 Task: Add Attachment from computer to Card Card0000000149 in Board Board0000000038 in Workspace WS0000000013 in Trello. Add Cover Purple to Card Card0000000149 in Board Board0000000038 in Workspace WS0000000013 in Trello. Add "Move Card To …" Button titled Button0000000149 to "top" of the list "To Do" to Card Card0000000149 in Board Board0000000038 in Workspace WS0000000013 in Trello. Add Description DS0000000149 to Card Card0000000149 in Board Board0000000038 in Workspace WS0000000013 in Trello. Add Comment CM0000000149 to Card Card0000000149 in Board Board0000000038 in Workspace WS0000000013 in Trello
Action: Mouse moved to (303, 223)
Screenshot: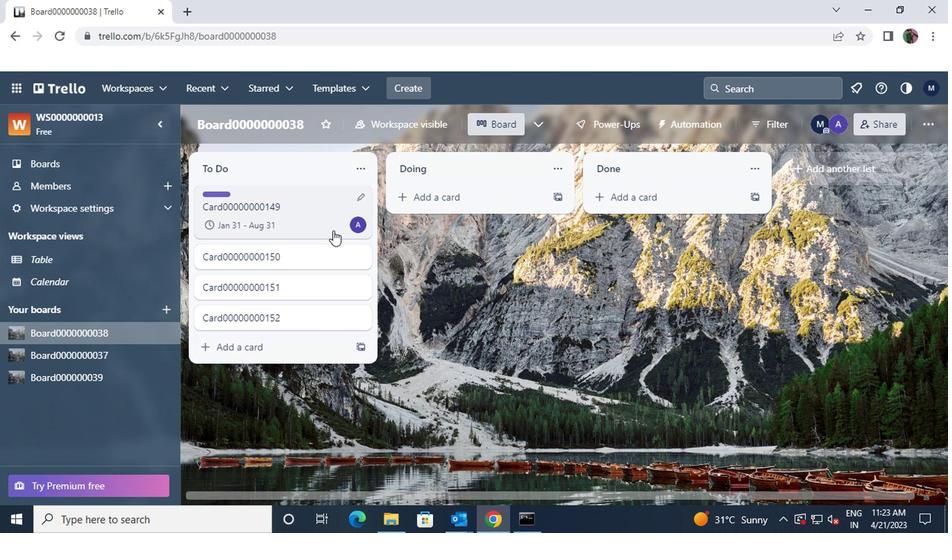 
Action: Mouse pressed left at (303, 223)
Screenshot: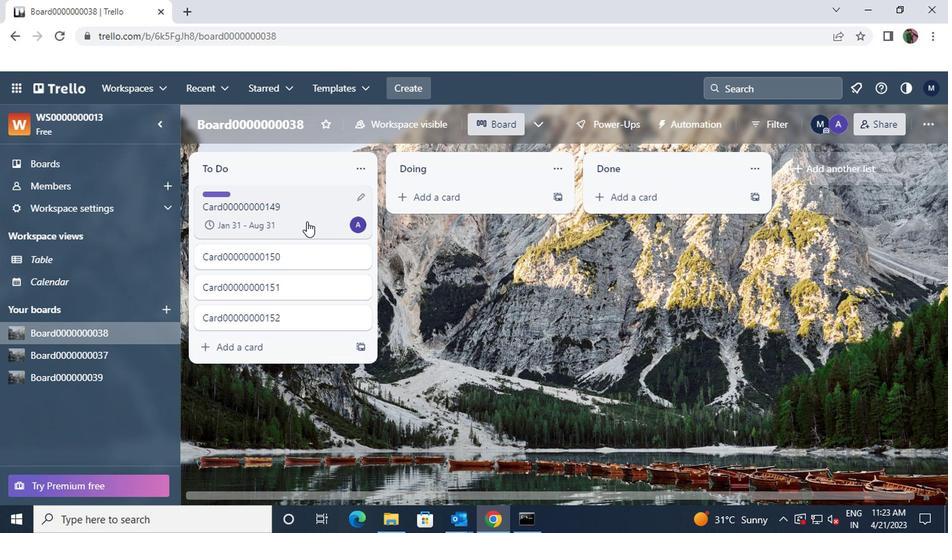 
Action: Mouse moved to (617, 303)
Screenshot: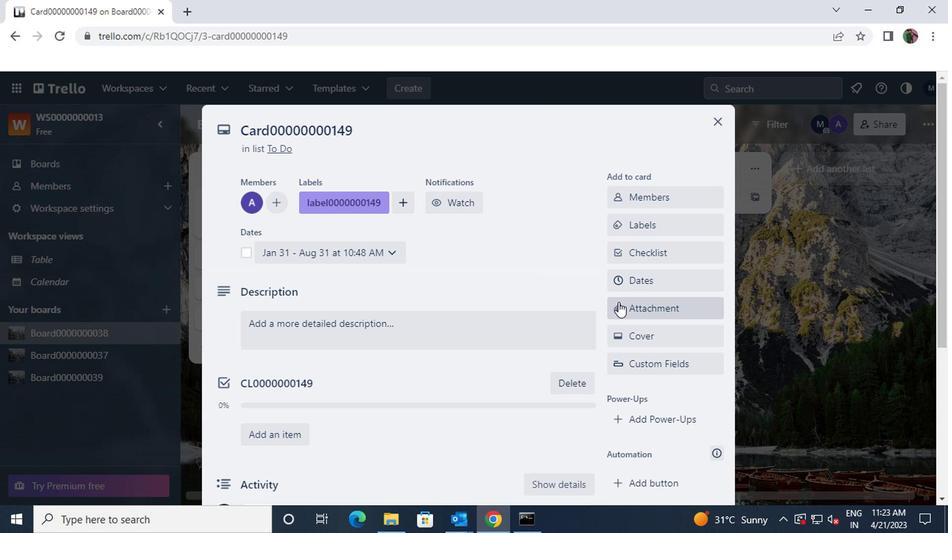 
Action: Mouse pressed left at (617, 303)
Screenshot: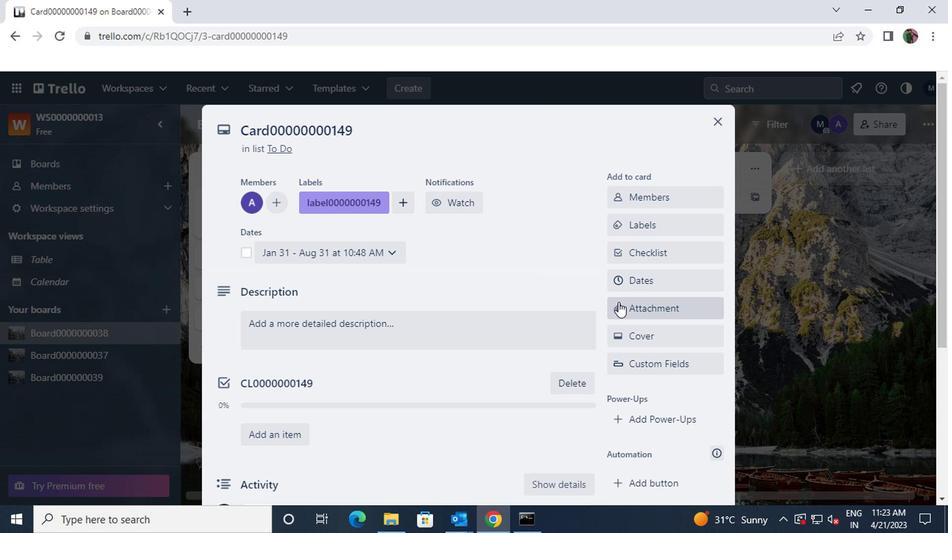 
Action: Mouse moved to (619, 144)
Screenshot: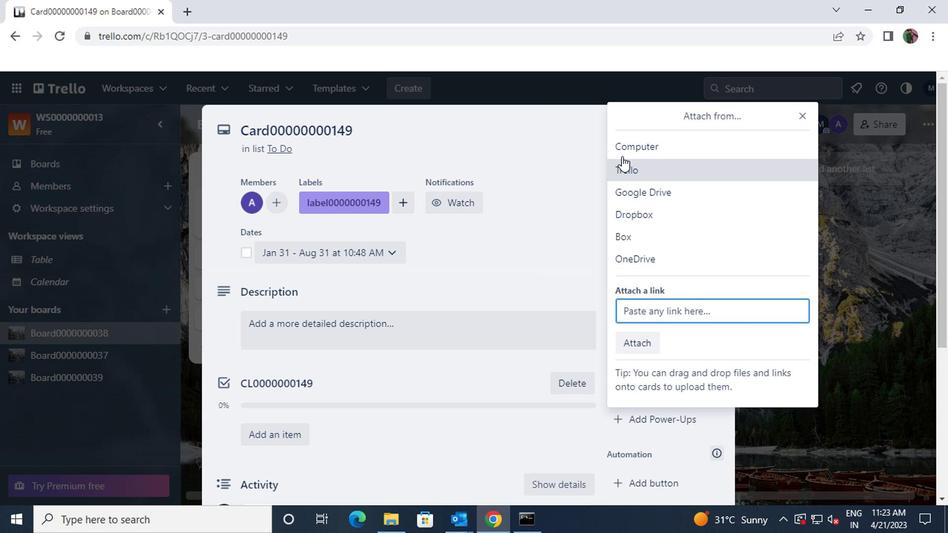 
Action: Mouse pressed left at (619, 144)
Screenshot: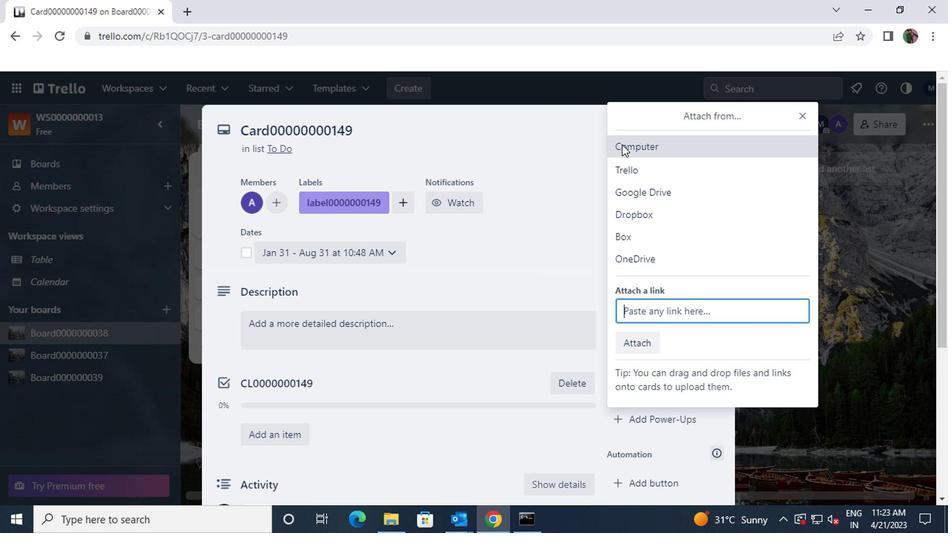 
Action: Mouse moved to (308, 107)
Screenshot: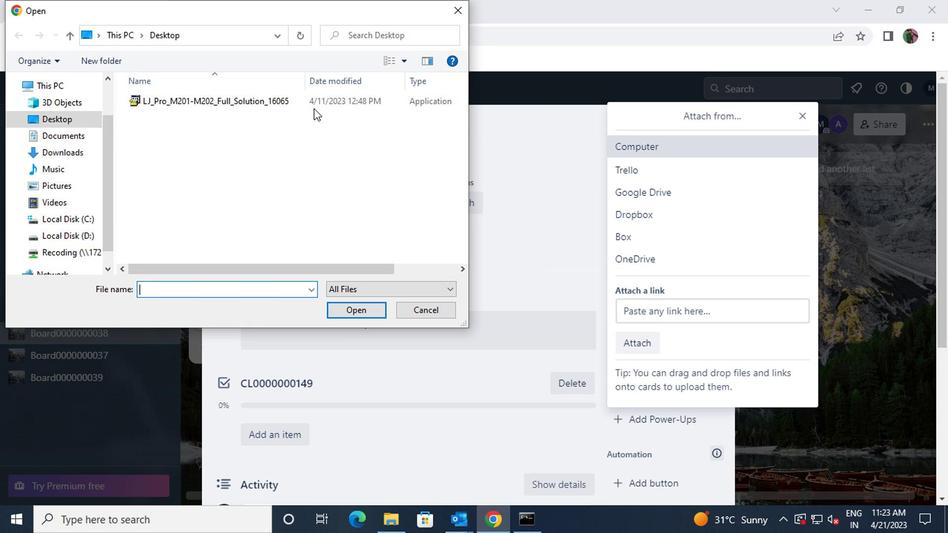 
Action: Mouse pressed left at (308, 107)
Screenshot: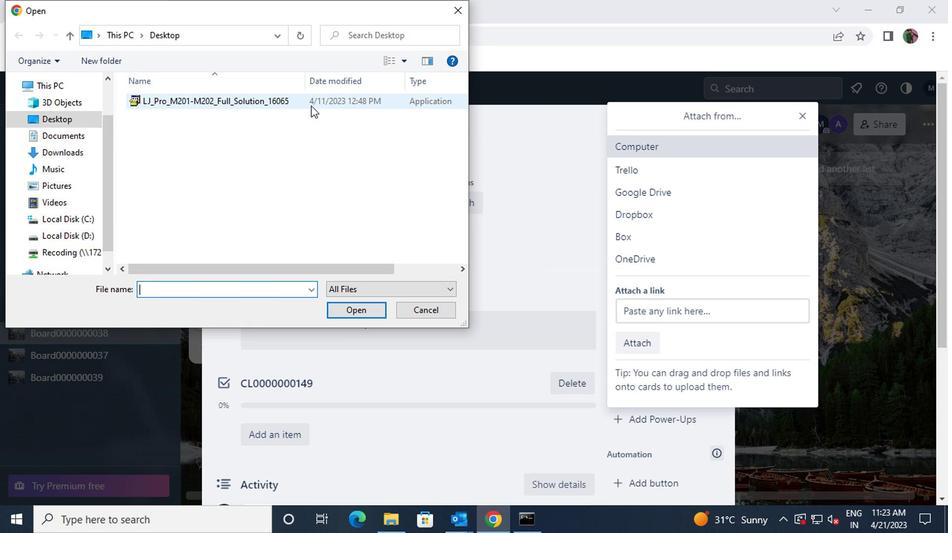 
Action: Mouse moved to (353, 308)
Screenshot: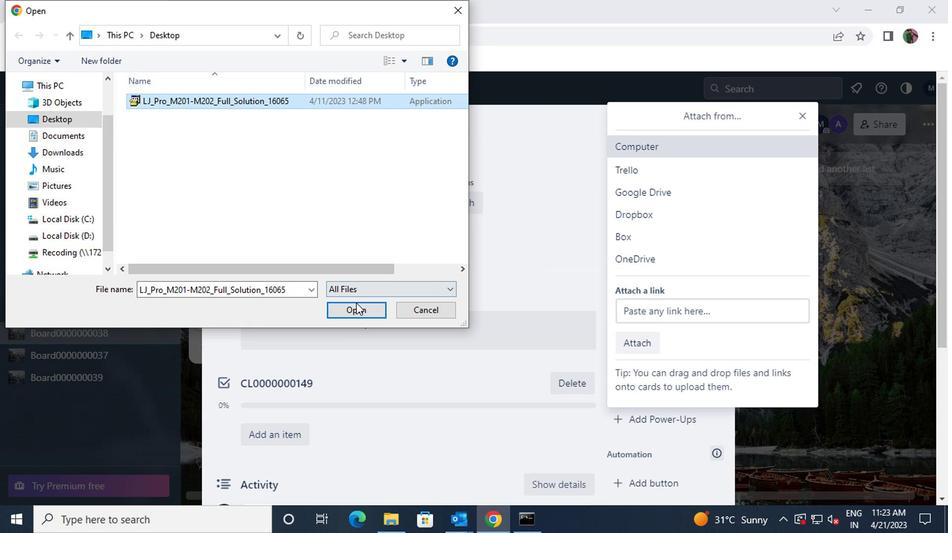 
Action: Mouse pressed left at (353, 308)
Screenshot: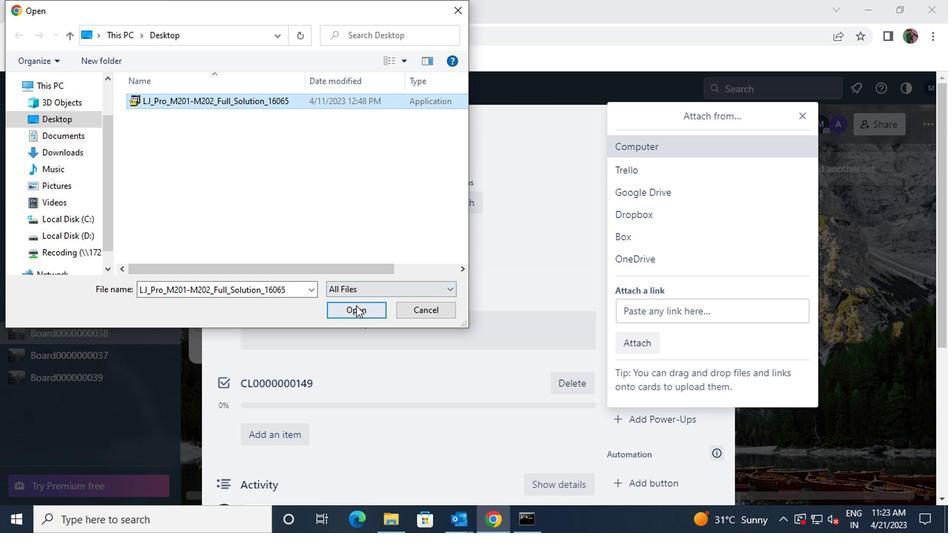 
Action: Mouse moved to (794, 115)
Screenshot: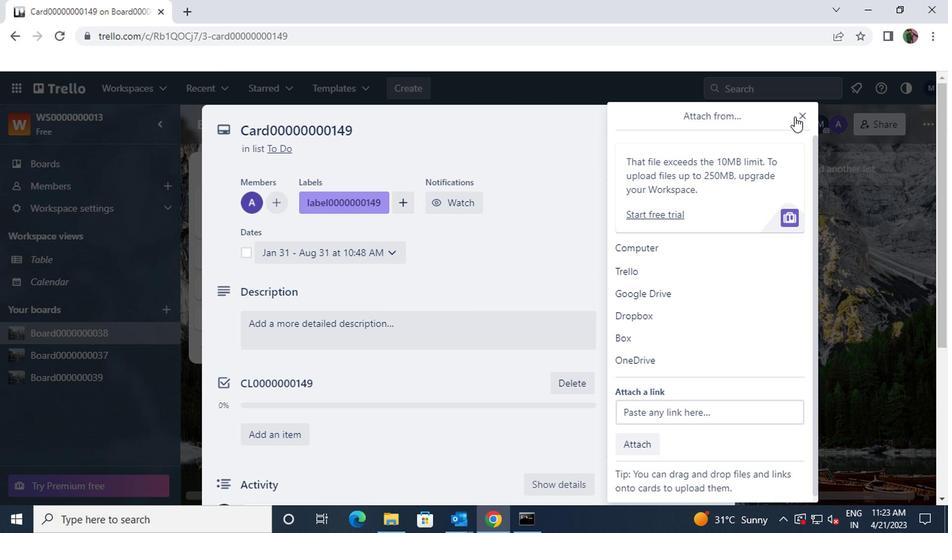 
Action: Mouse pressed left at (794, 115)
Screenshot: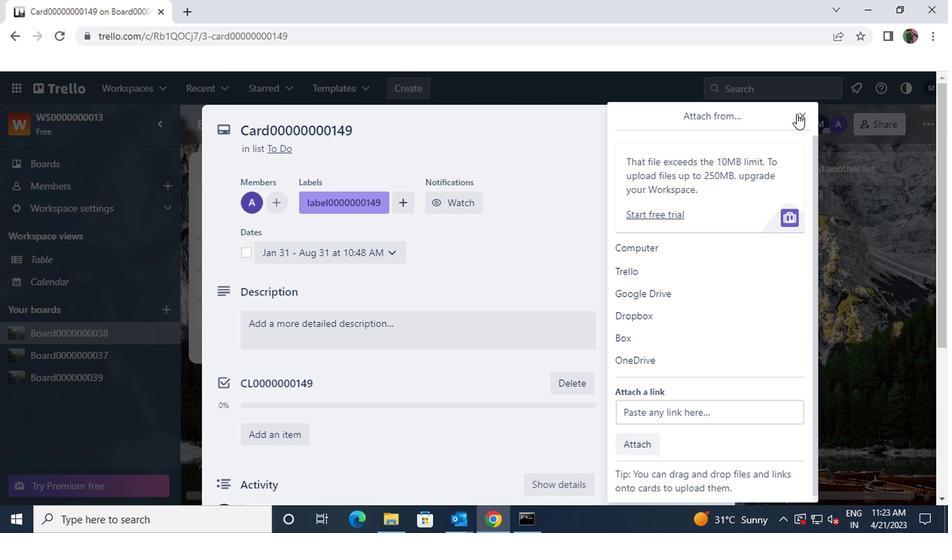 
Action: Mouse moved to (665, 339)
Screenshot: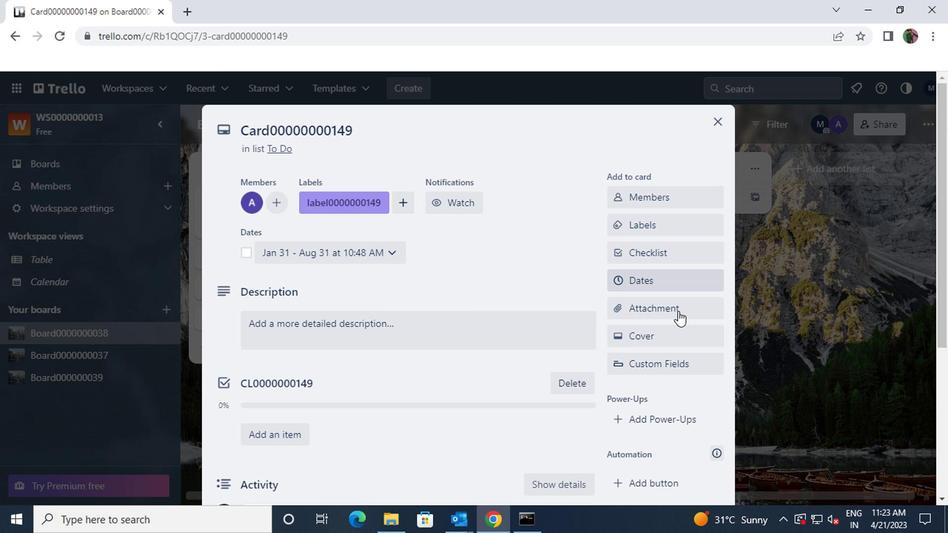 
Action: Mouse pressed left at (665, 339)
Screenshot: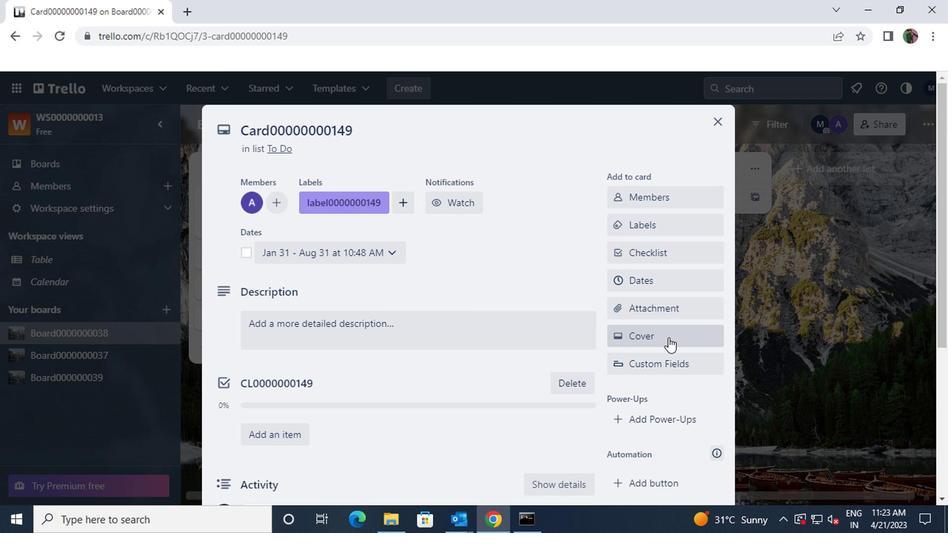 
Action: Mouse moved to (775, 235)
Screenshot: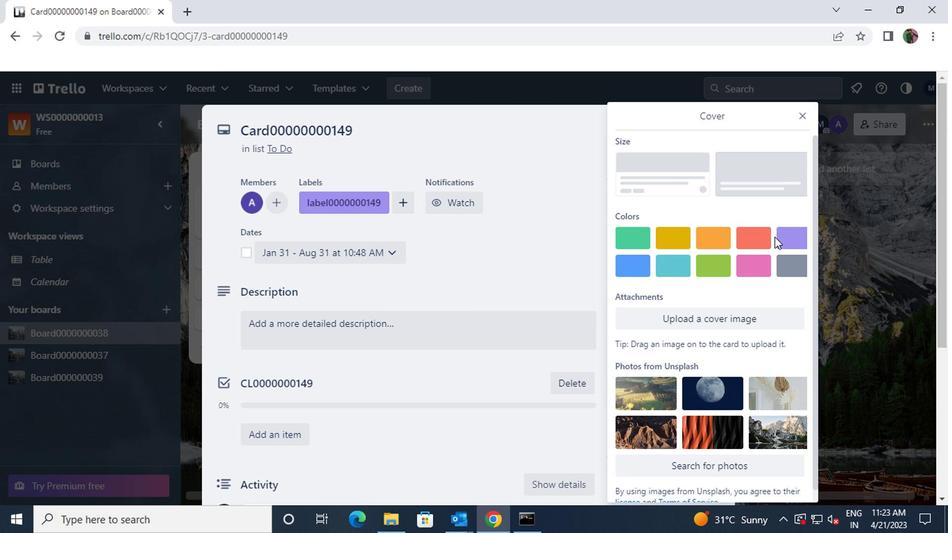
Action: Mouse pressed left at (775, 235)
Screenshot: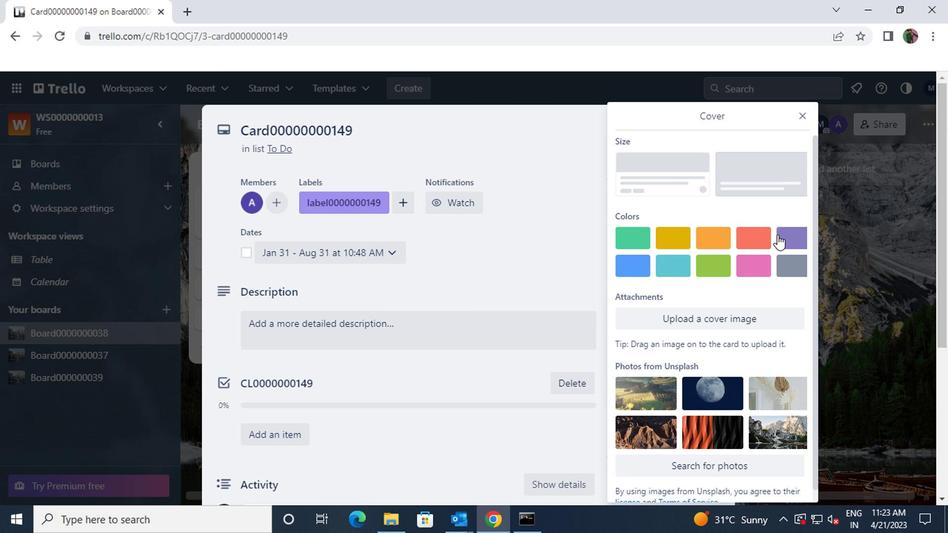 
Action: Mouse moved to (795, 123)
Screenshot: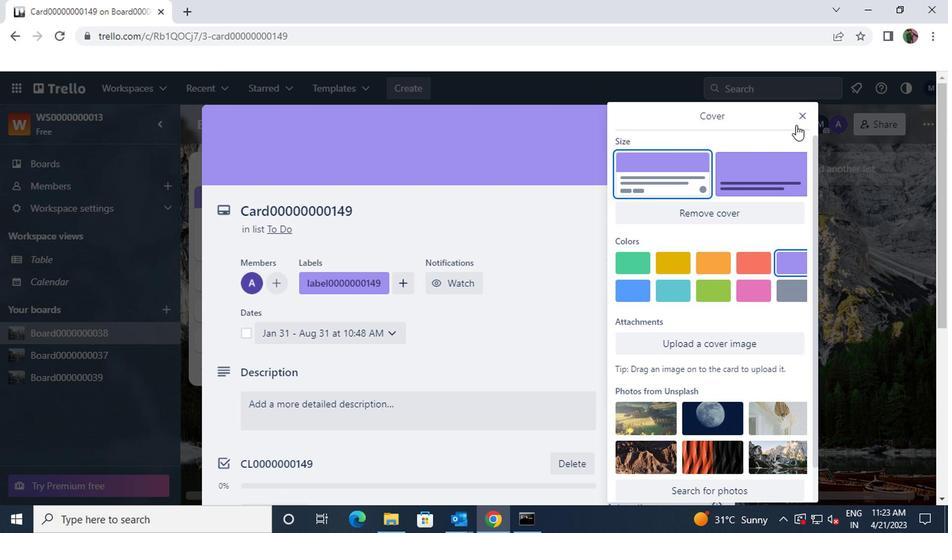 
Action: Mouse pressed left at (795, 123)
Screenshot: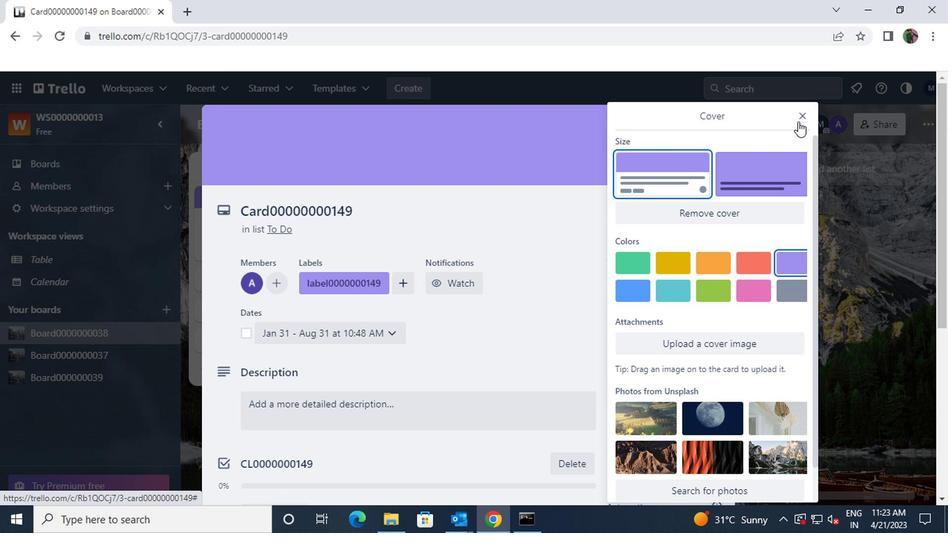 
Action: Mouse moved to (708, 305)
Screenshot: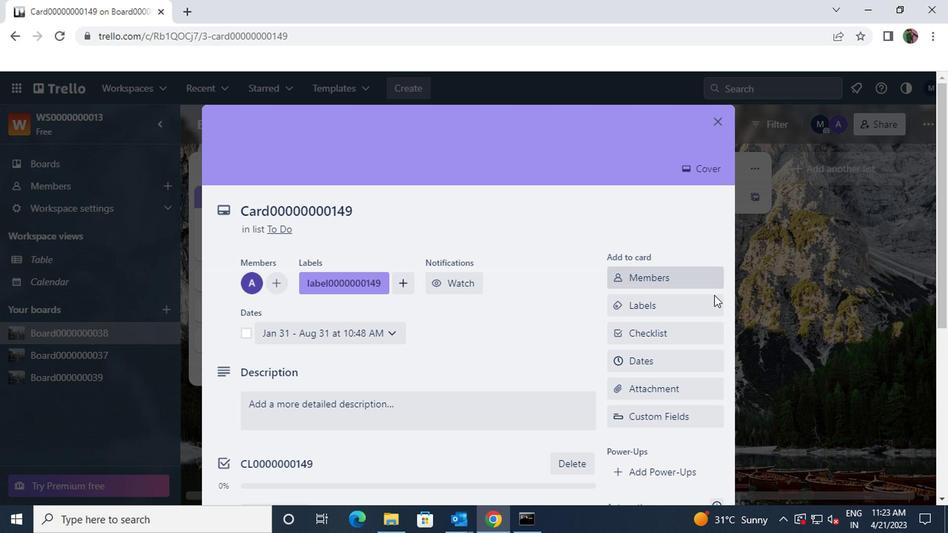 
Action: Mouse scrolled (708, 305) with delta (0, 0)
Screenshot: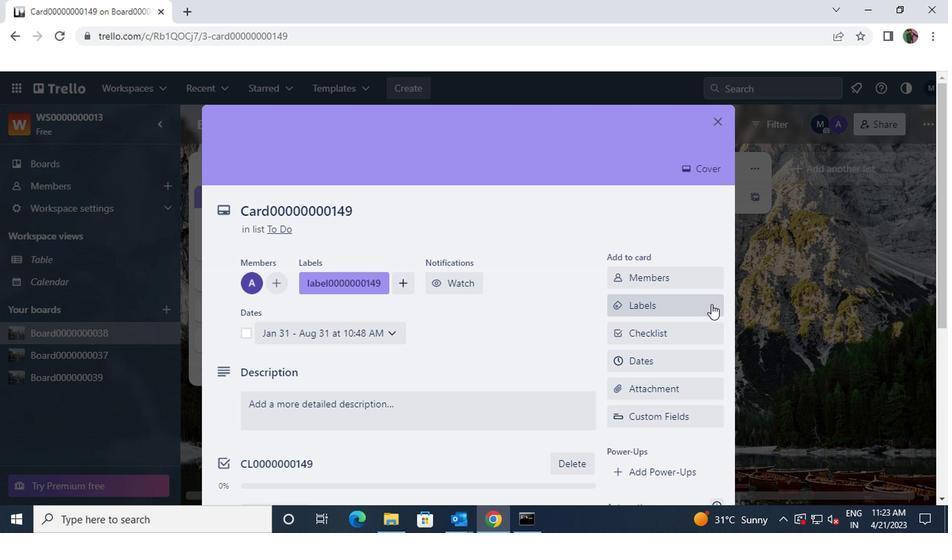 
Action: Mouse scrolled (708, 305) with delta (0, 0)
Screenshot: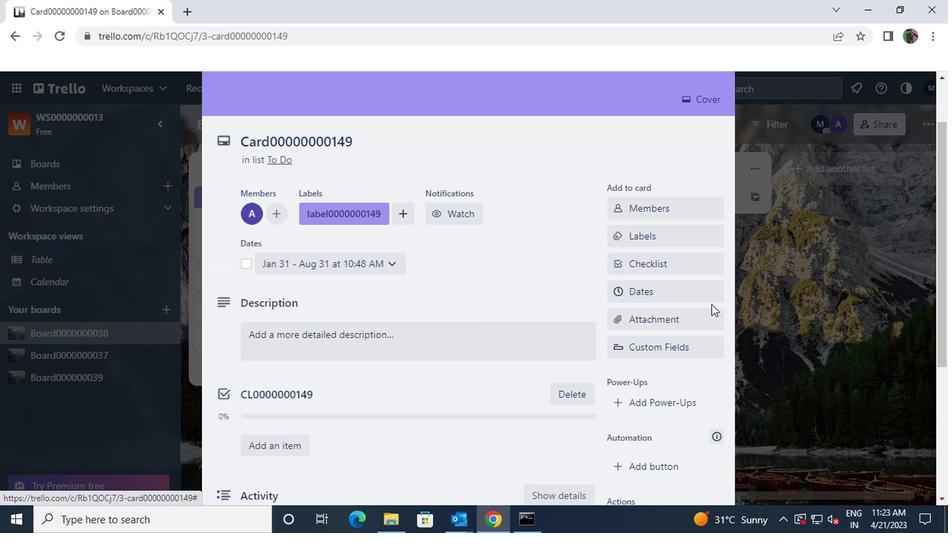 
Action: Mouse scrolled (708, 305) with delta (0, 0)
Screenshot: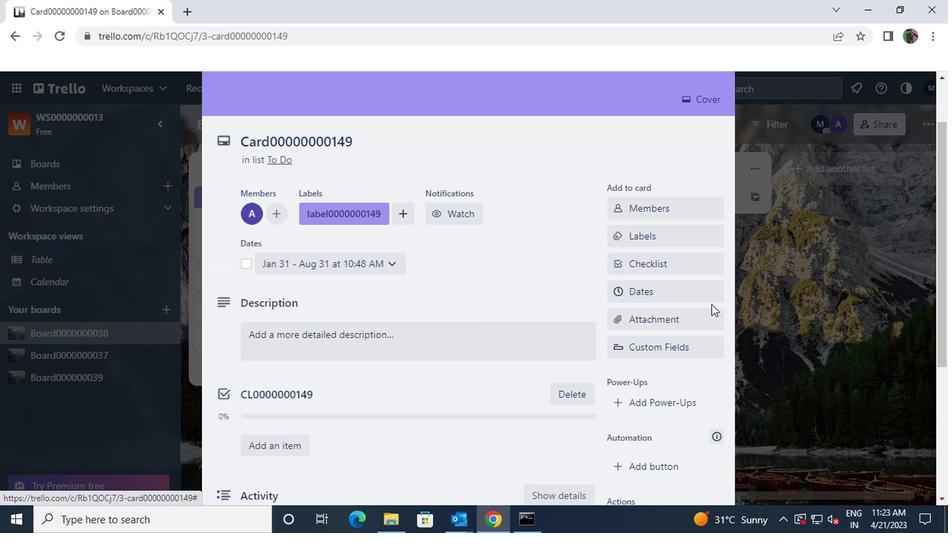 
Action: Mouse moved to (671, 335)
Screenshot: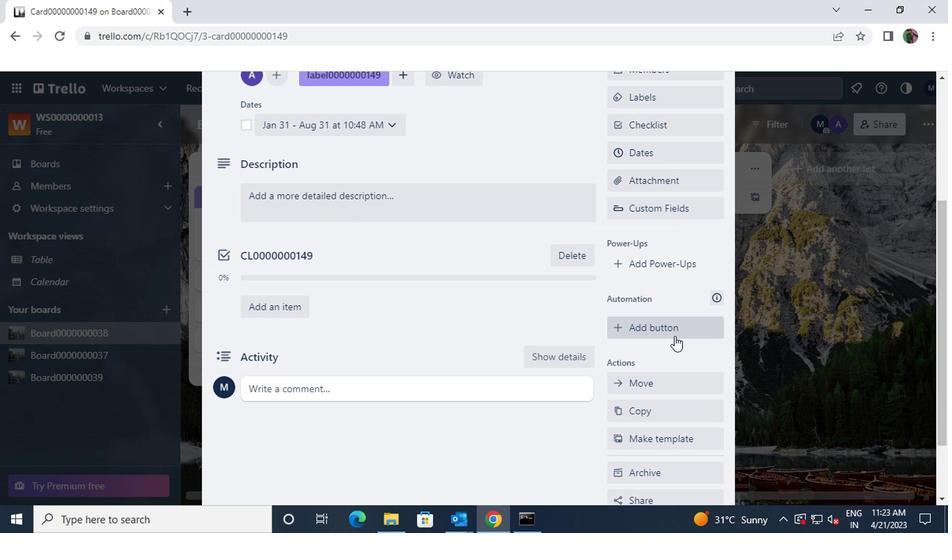 
Action: Mouse pressed left at (671, 335)
Screenshot: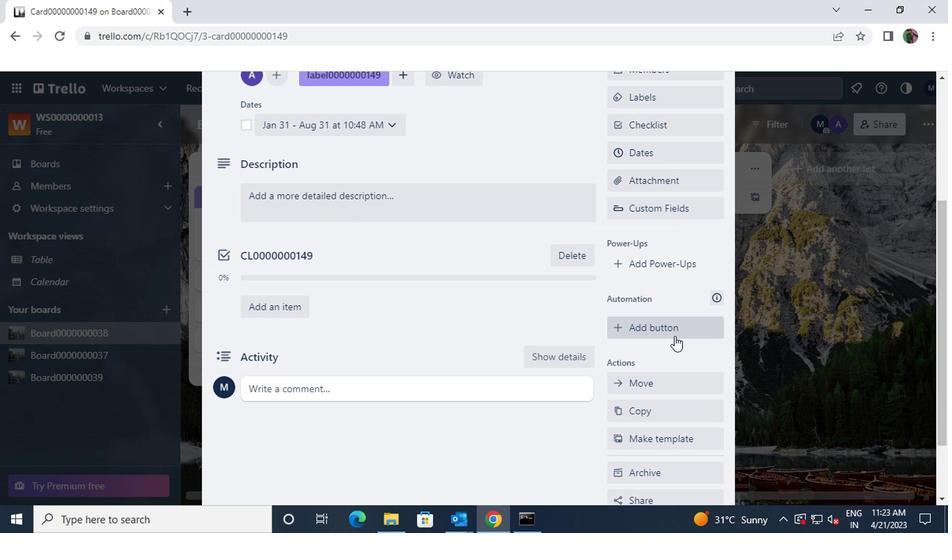 
Action: Mouse moved to (659, 185)
Screenshot: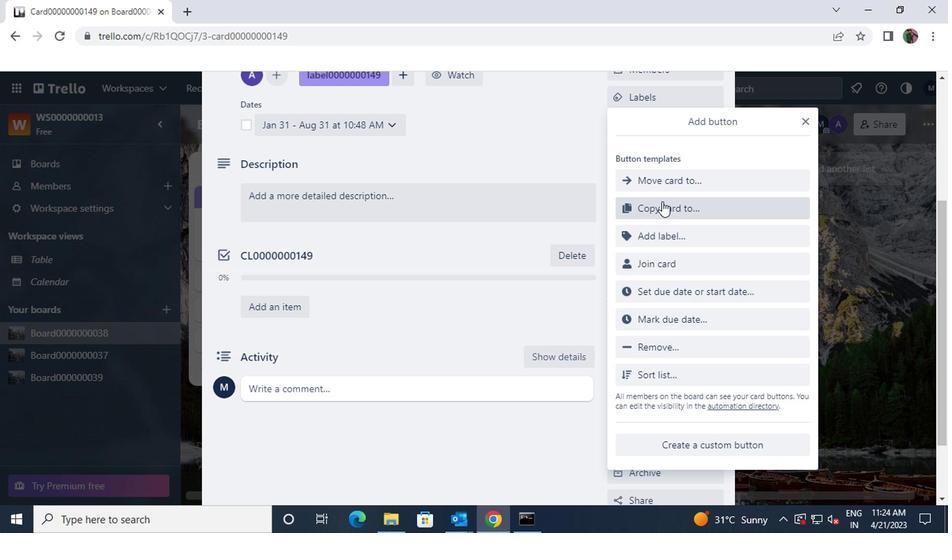 
Action: Mouse pressed left at (659, 185)
Screenshot: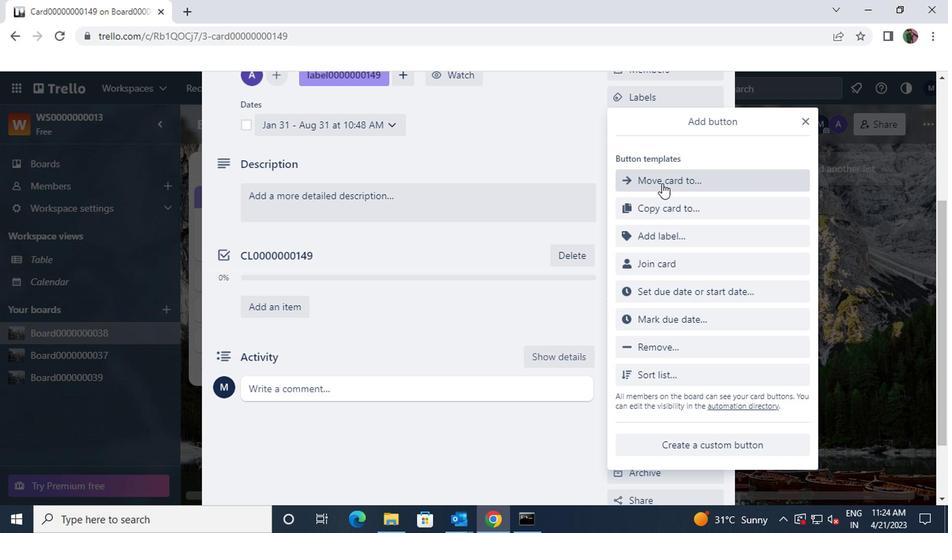 
Action: Mouse moved to (659, 182)
Screenshot: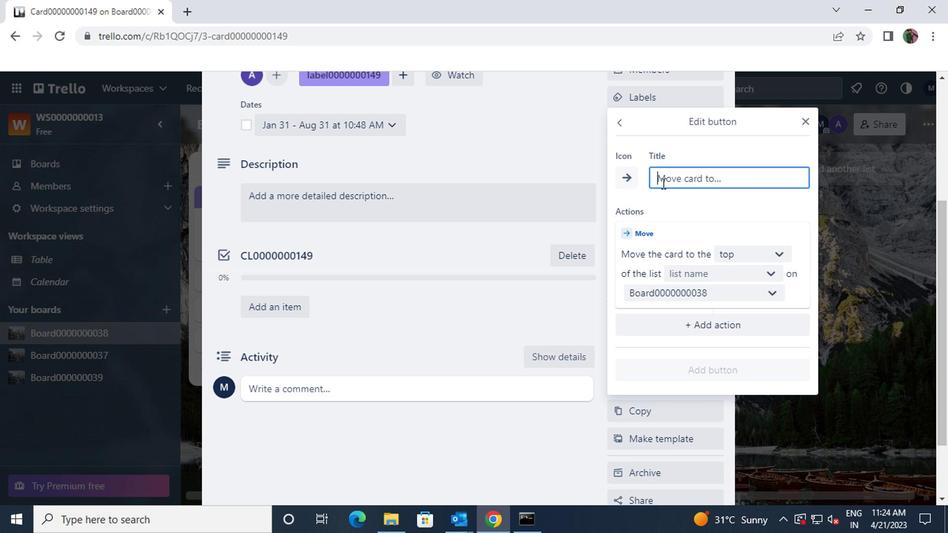 
Action: Mouse pressed left at (659, 182)
Screenshot: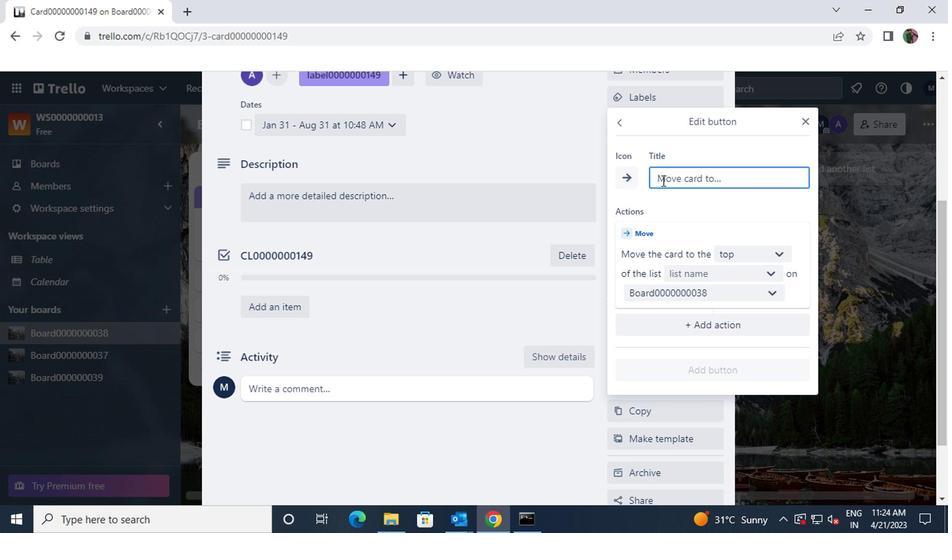 
Action: Key pressed <Key.shift>BUTTON0000000149
Screenshot: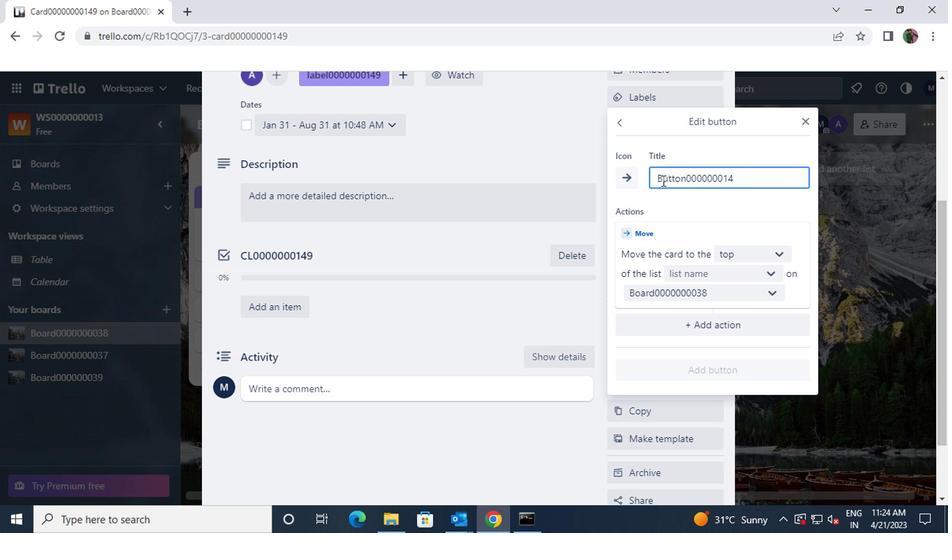 
Action: Mouse moved to (779, 253)
Screenshot: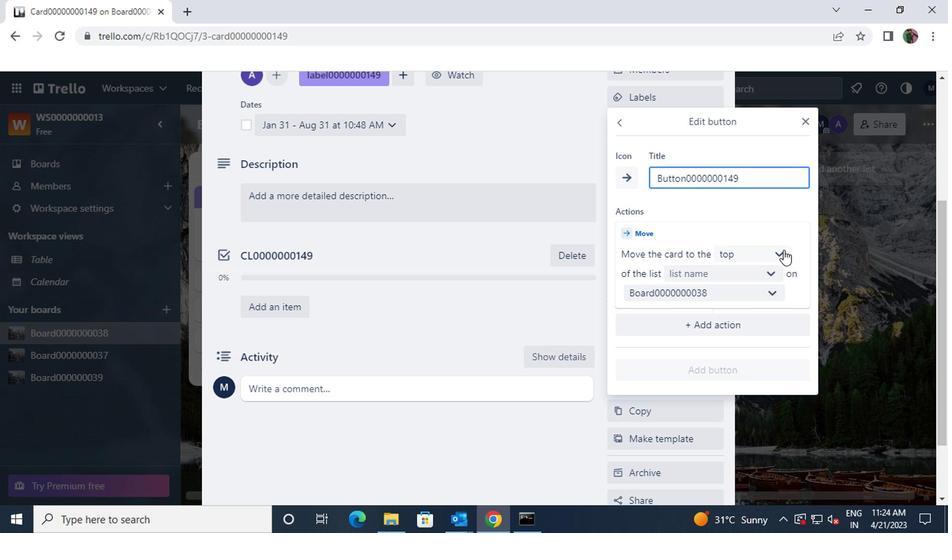 
Action: Mouse pressed left at (779, 253)
Screenshot: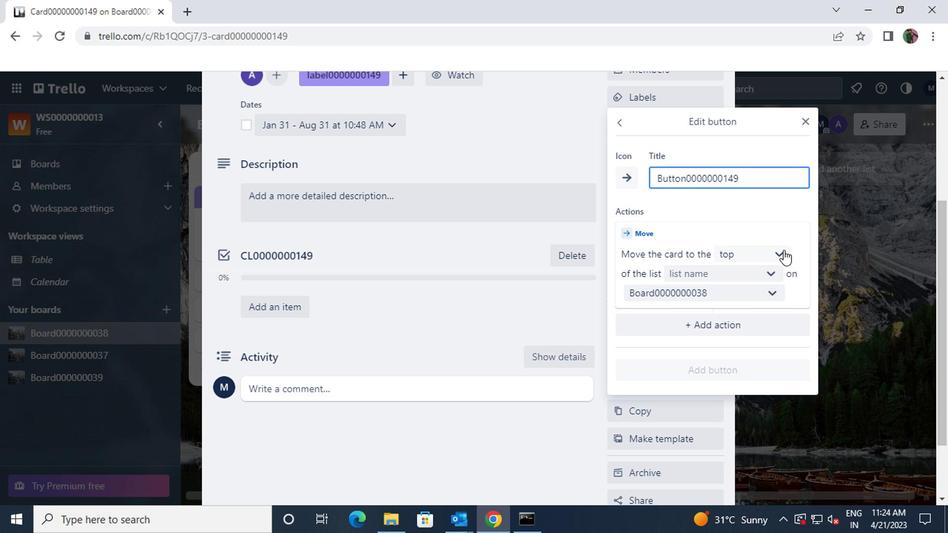 
Action: Mouse moved to (762, 280)
Screenshot: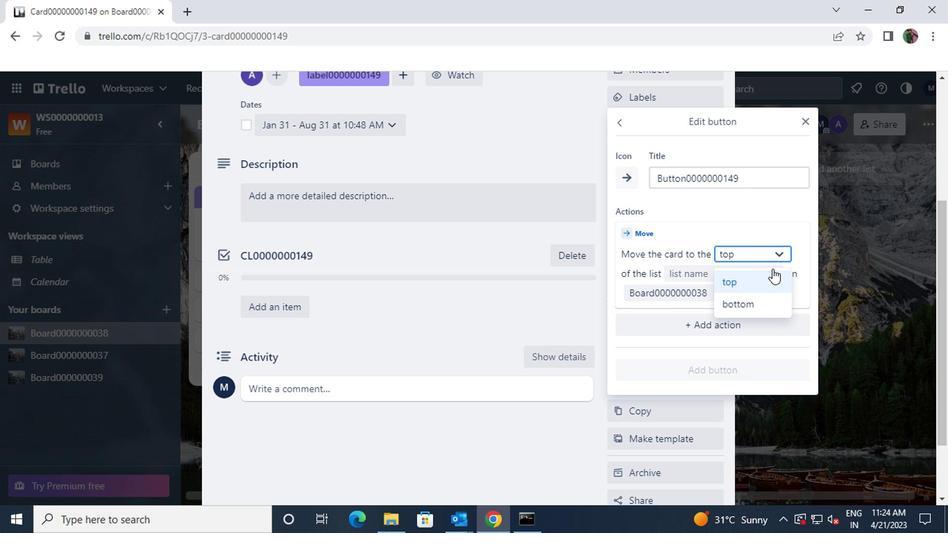 
Action: Mouse pressed left at (762, 280)
Screenshot: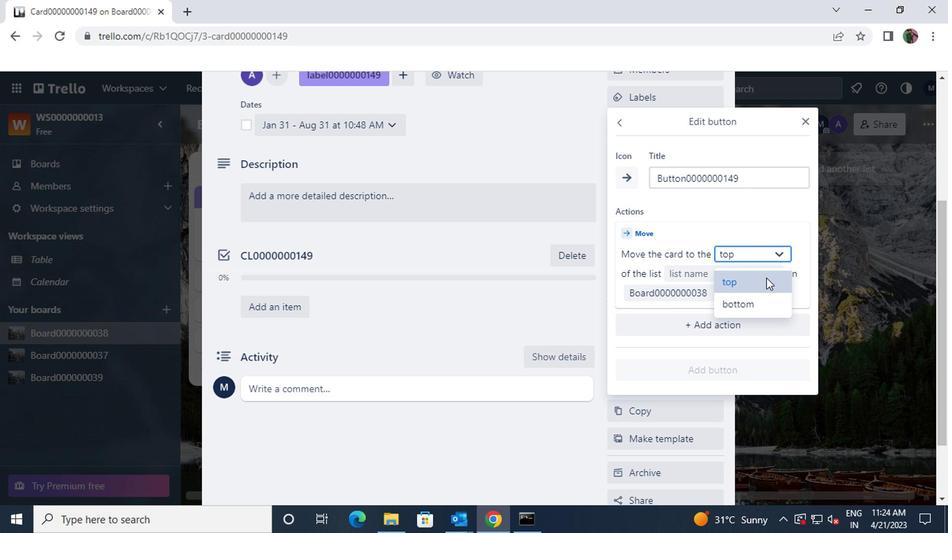 
Action: Mouse moved to (766, 273)
Screenshot: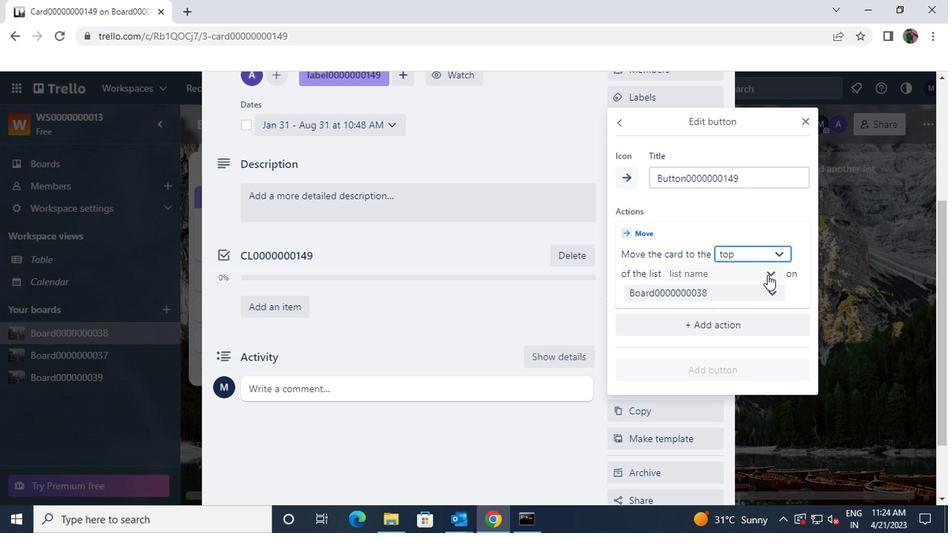 
Action: Mouse pressed left at (766, 273)
Screenshot: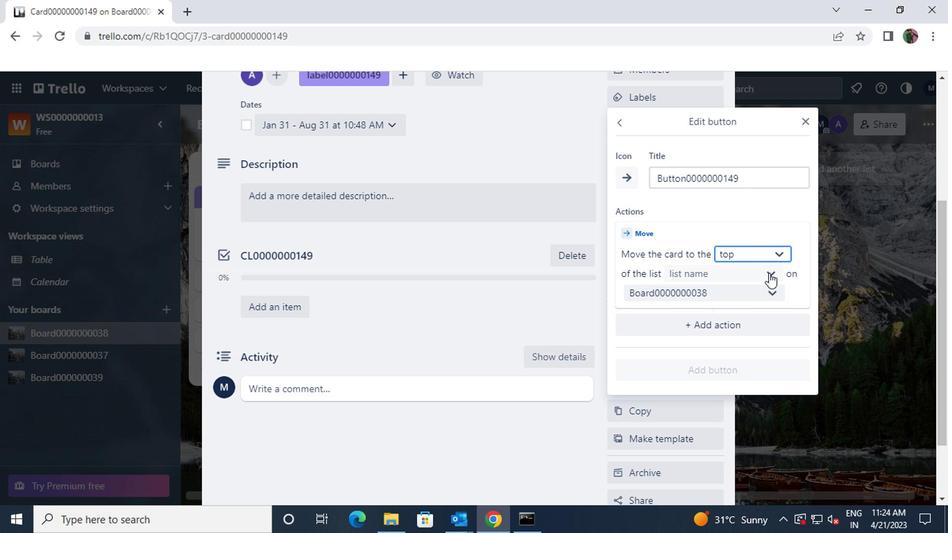 
Action: Mouse moved to (744, 303)
Screenshot: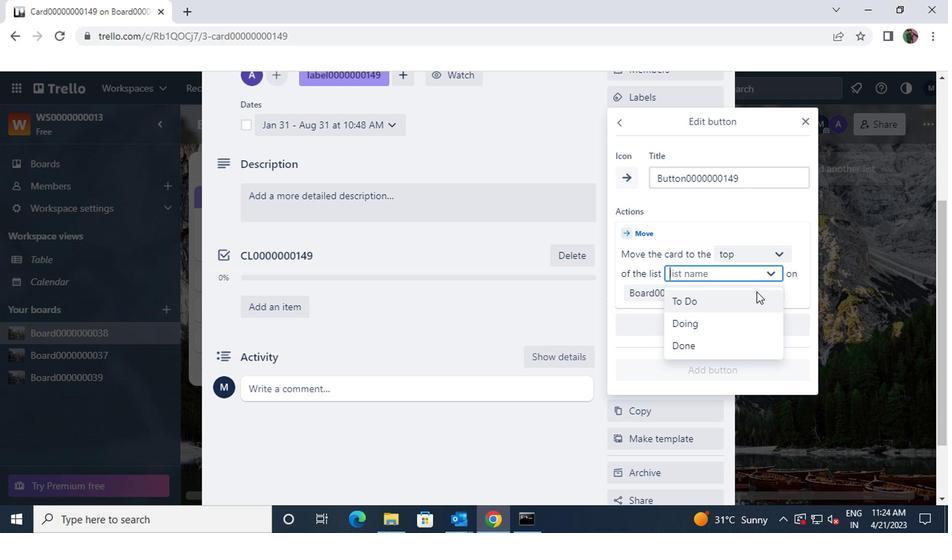 
Action: Mouse pressed left at (744, 303)
Screenshot: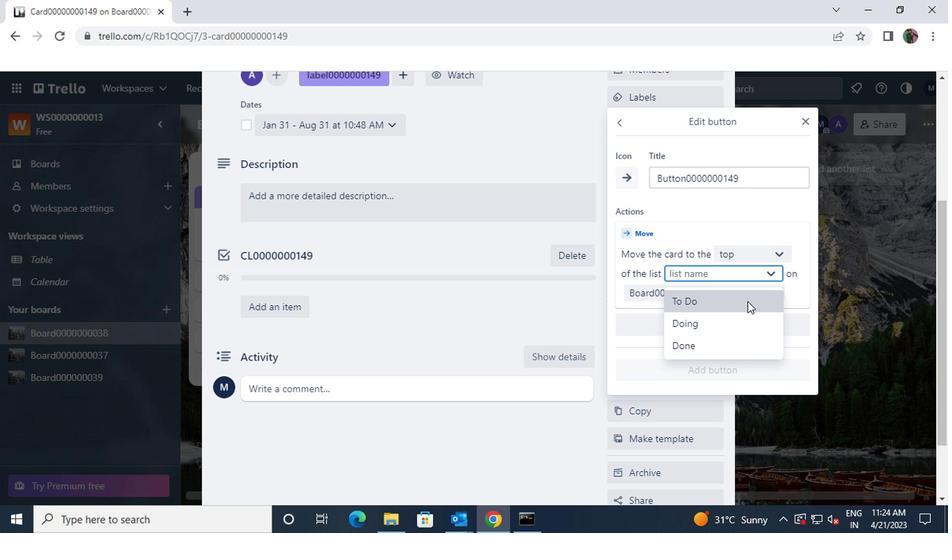 
Action: Mouse moved to (741, 375)
Screenshot: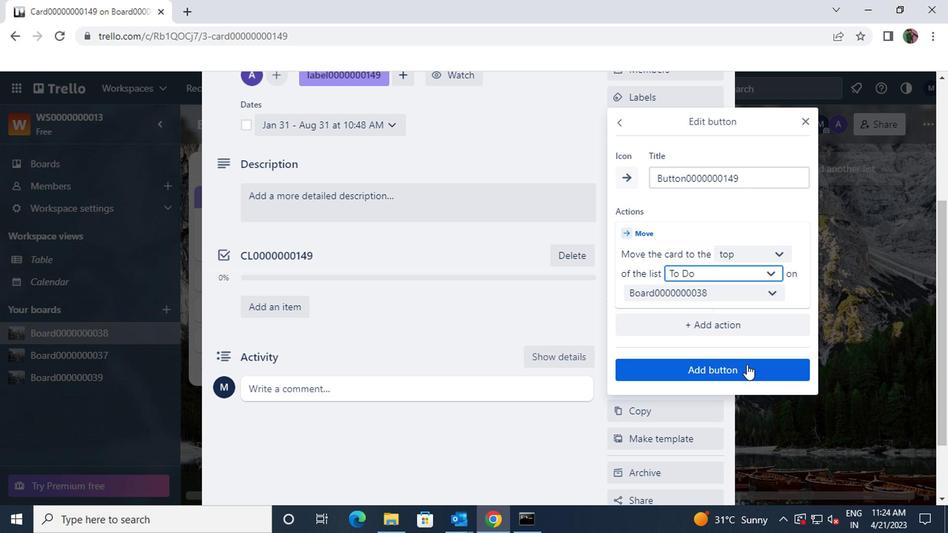 
Action: Mouse pressed left at (741, 375)
Screenshot: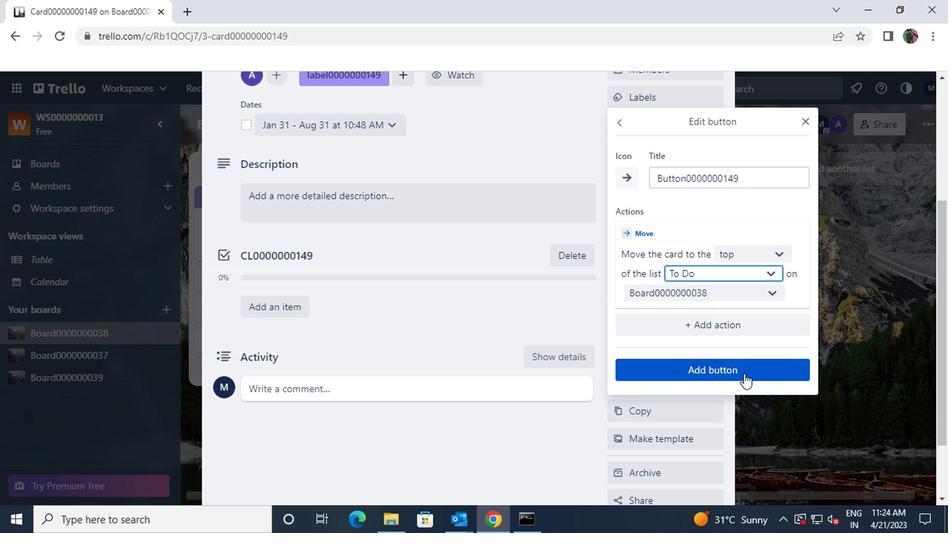
Action: Mouse moved to (500, 204)
Screenshot: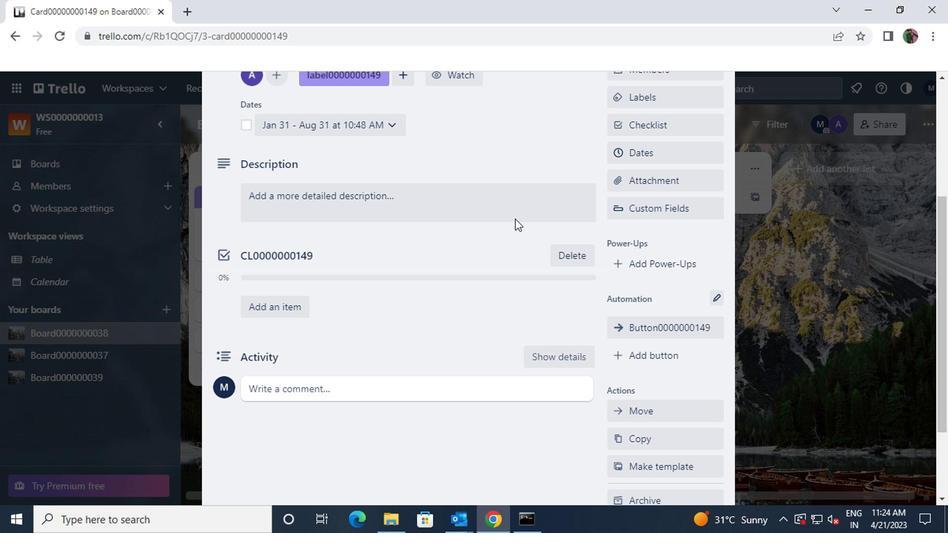 
Action: Mouse pressed left at (500, 204)
Screenshot: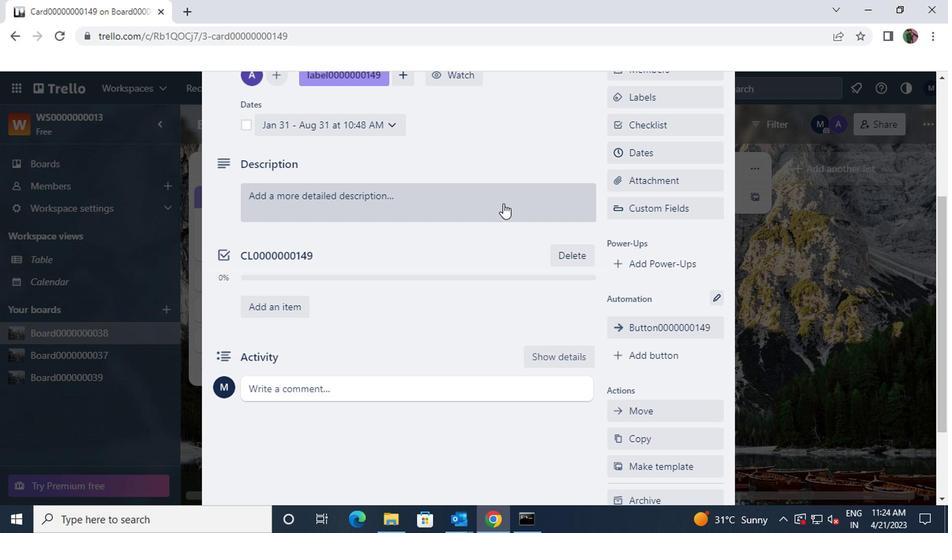 
Action: Key pressed <Key.shift>DS0000000149
Screenshot: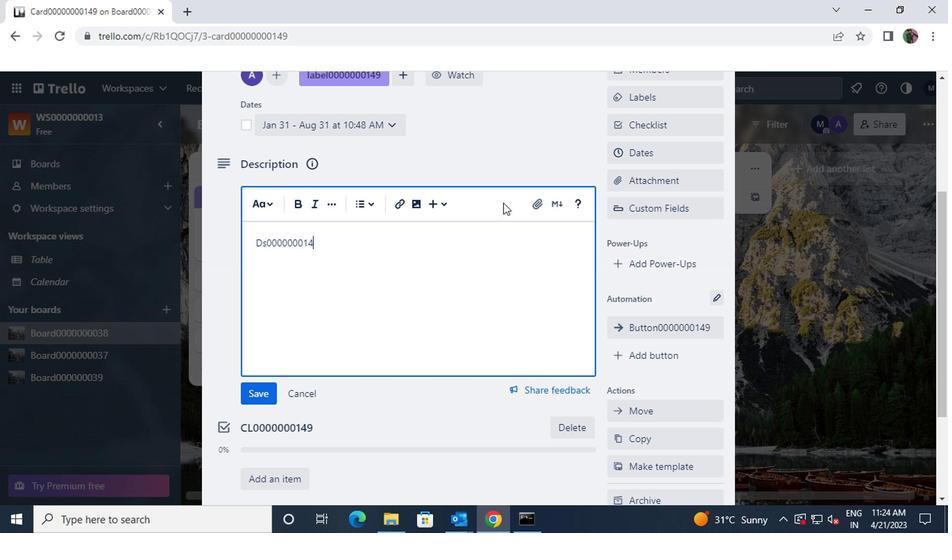 
Action: Mouse moved to (265, 392)
Screenshot: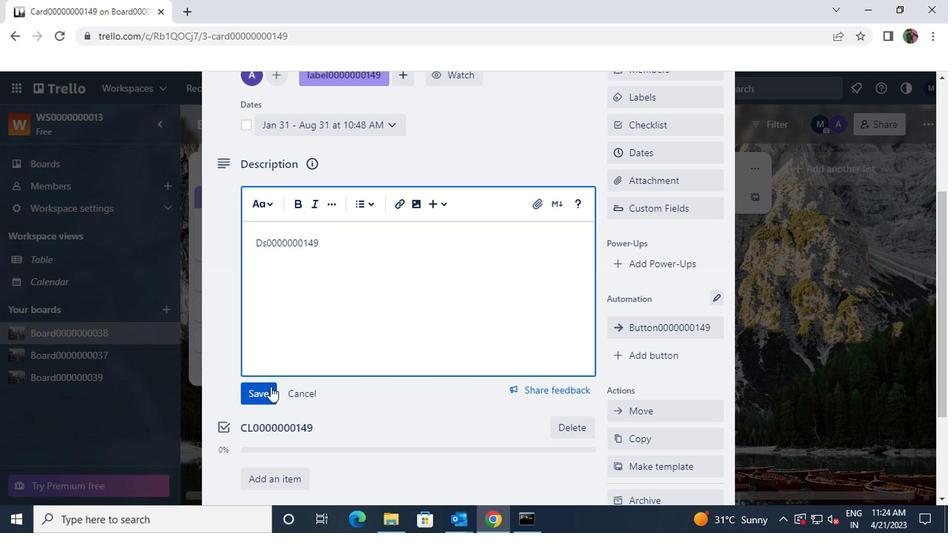 
Action: Mouse pressed left at (265, 392)
Screenshot: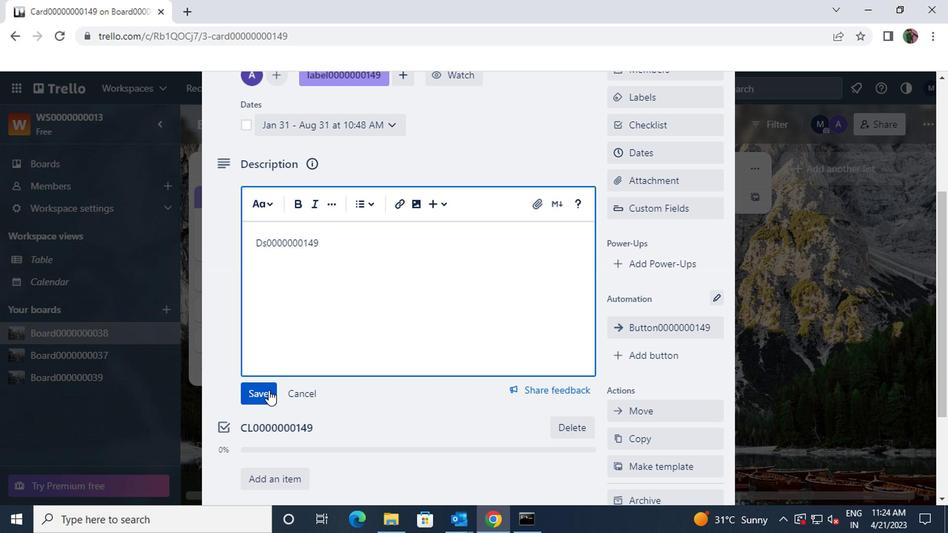 
Action: Mouse scrolled (265, 392) with delta (0, 0)
Screenshot: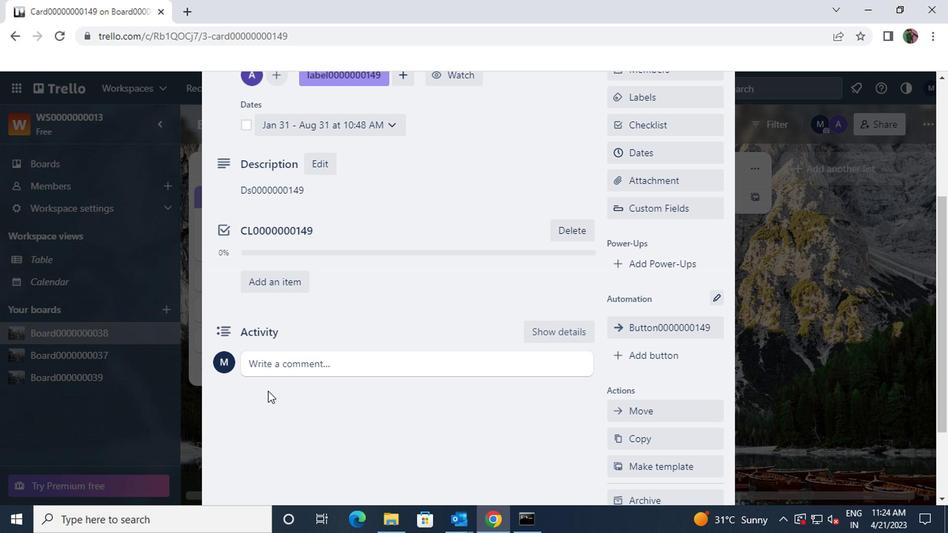 
Action: Mouse scrolled (265, 392) with delta (0, 0)
Screenshot: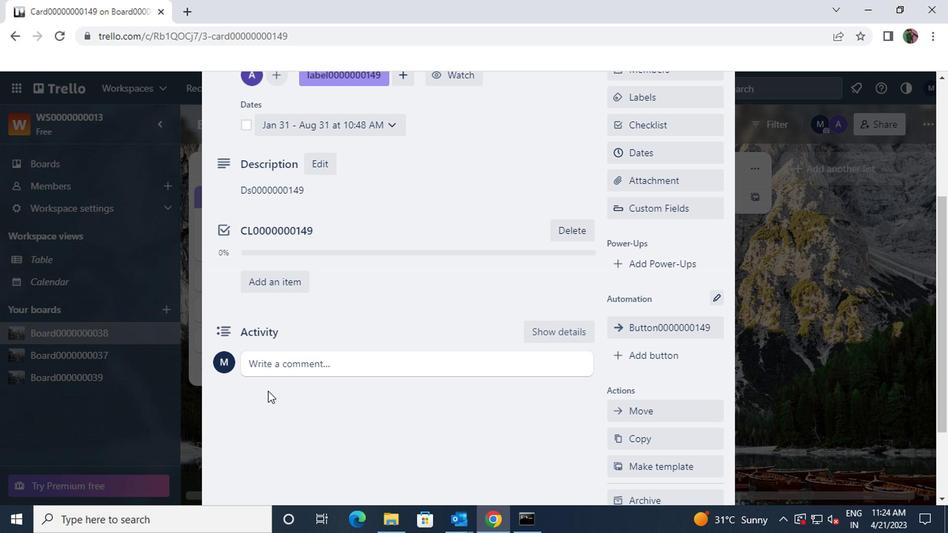 
Action: Mouse moved to (279, 257)
Screenshot: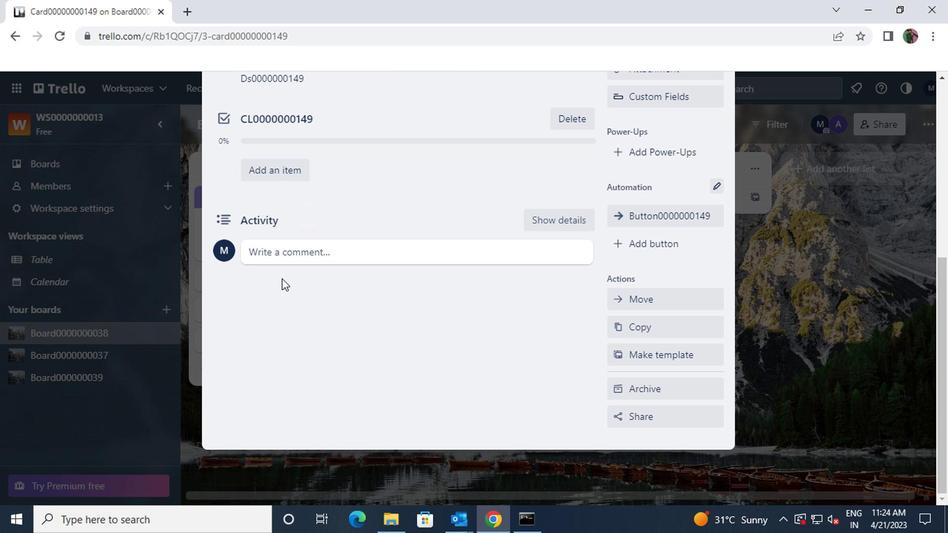 
Action: Mouse pressed left at (279, 257)
Screenshot: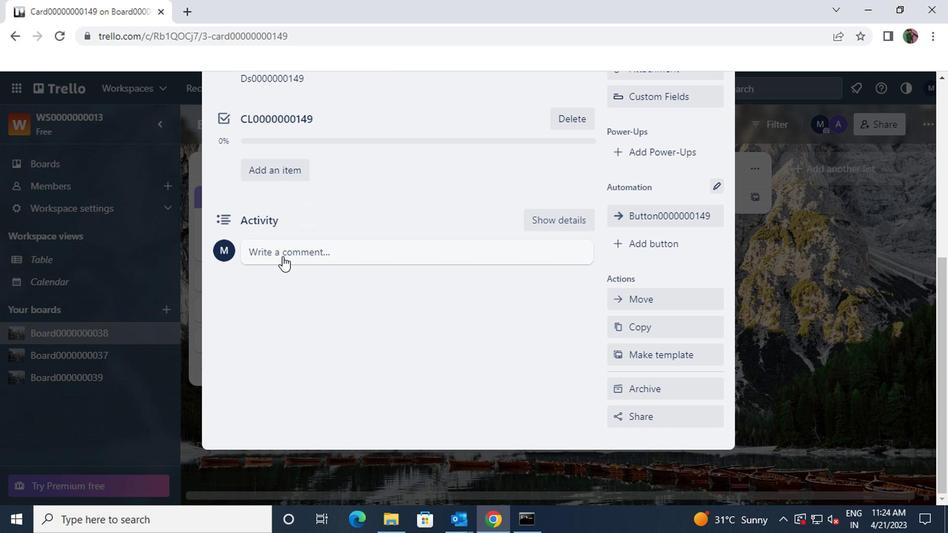 
Action: Key pressed <Key.shift>CM0000000149
Screenshot: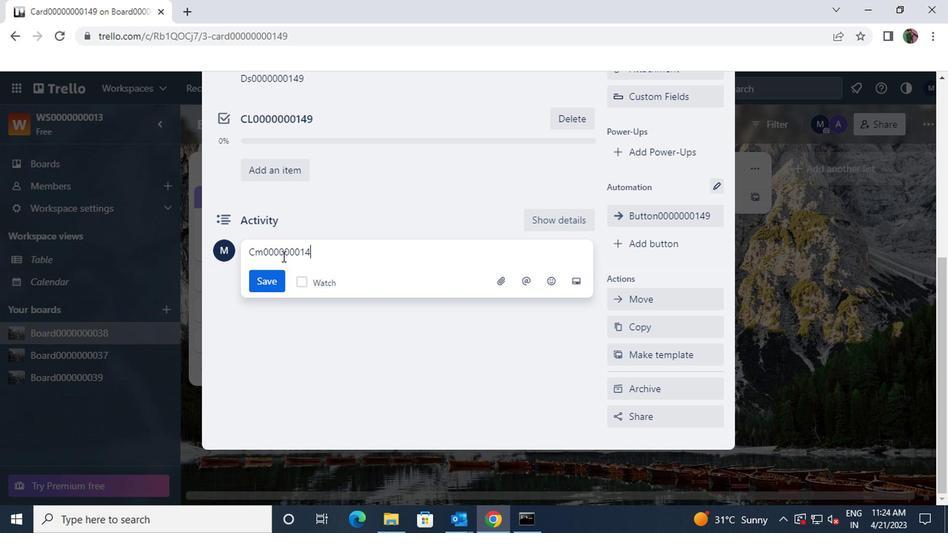 
Action: Mouse moved to (274, 279)
Screenshot: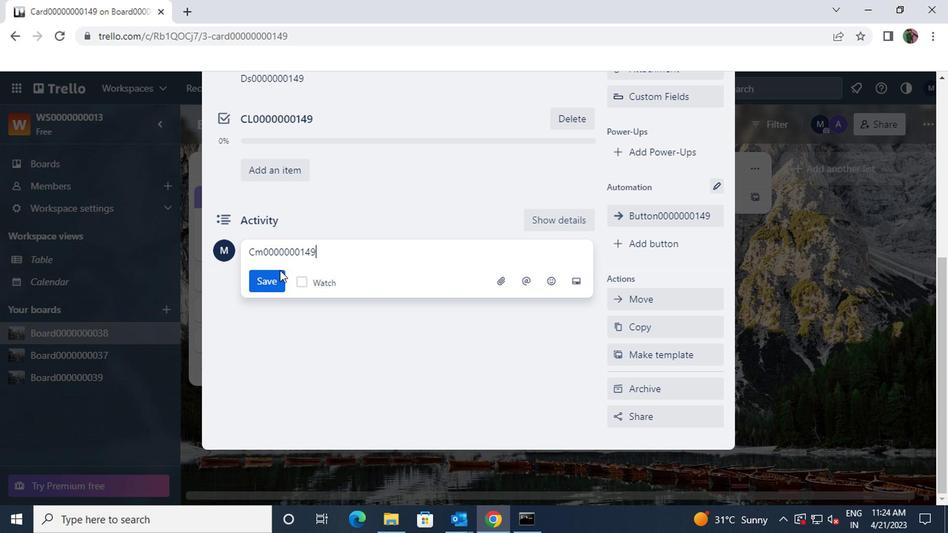 
Action: Mouse pressed left at (274, 279)
Screenshot: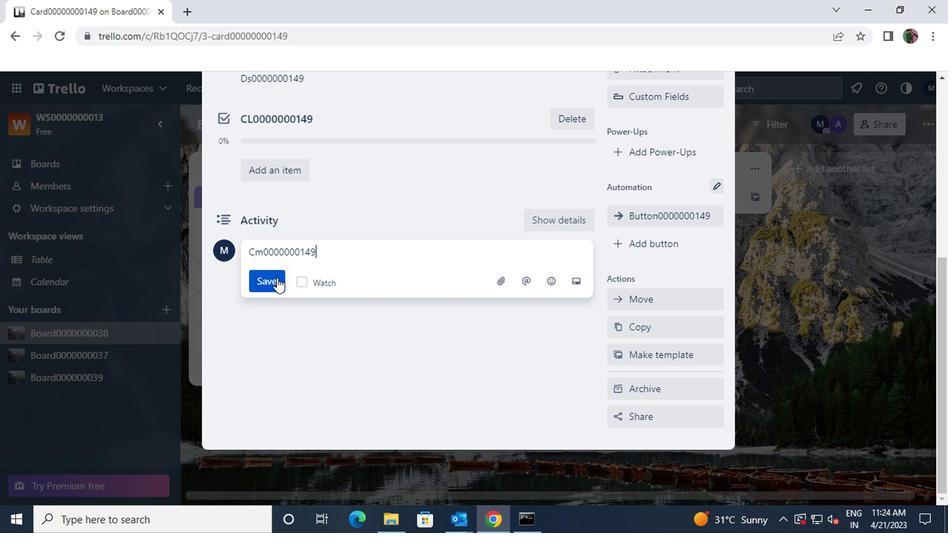 
